 Task: Create a sub task System Test and UAT for the task  Integrate website with customer relationship management (CRM) systems in the project AgileMission , assign it to team member softage.5@softage.net and update the status of the sub task to  At Risk , set the priority of the sub task to Medium
Action: Mouse moved to (527, 464)
Screenshot: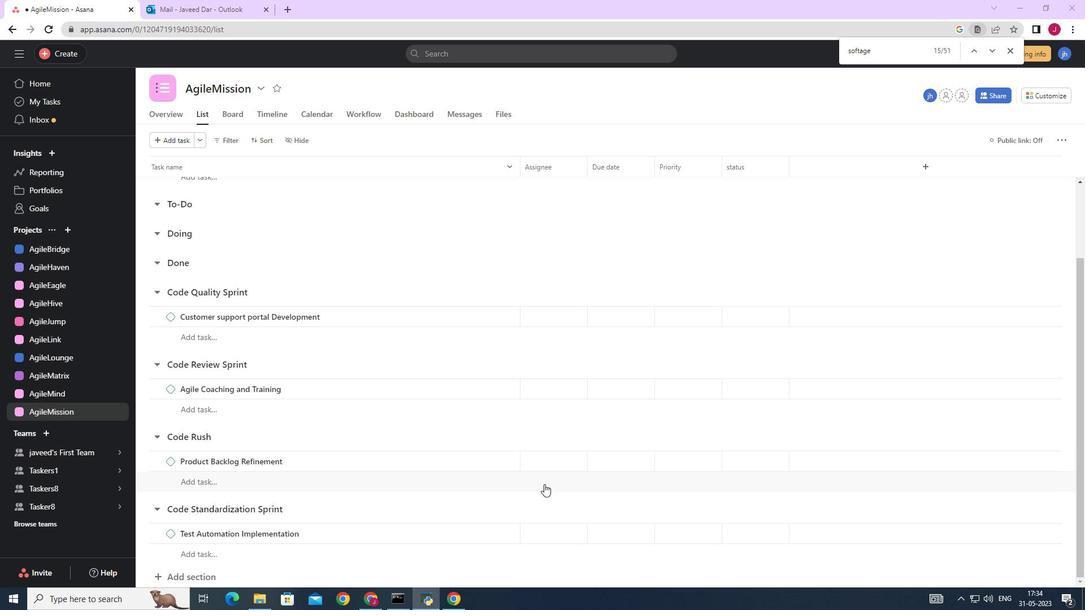 
Action: Mouse scrolled (541, 486) with delta (0, 0)
Screenshot: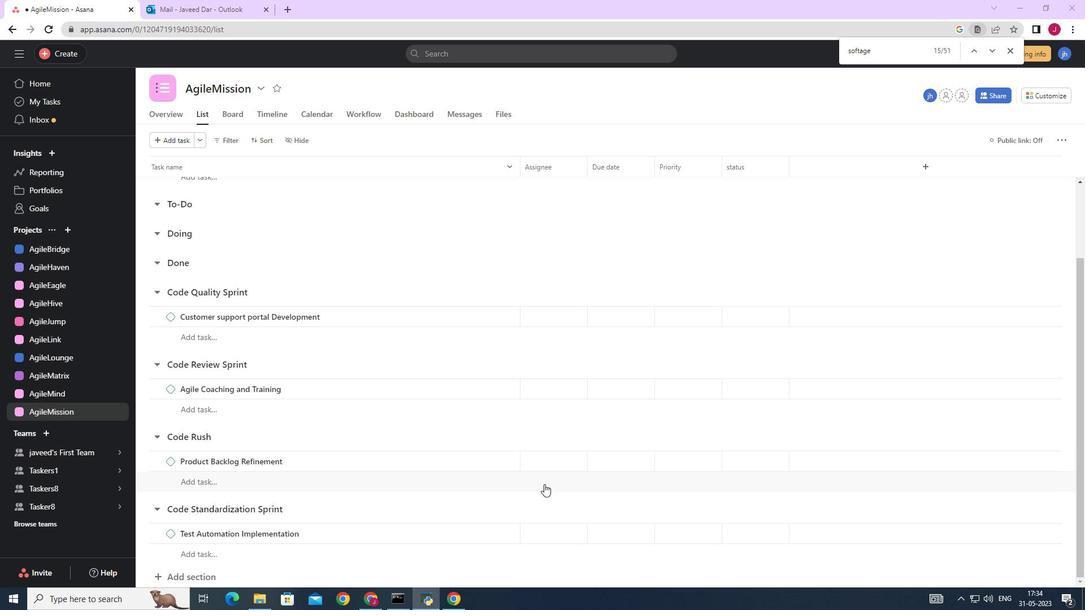 
Action: Mouse moved to (523, 459)
Screenshot: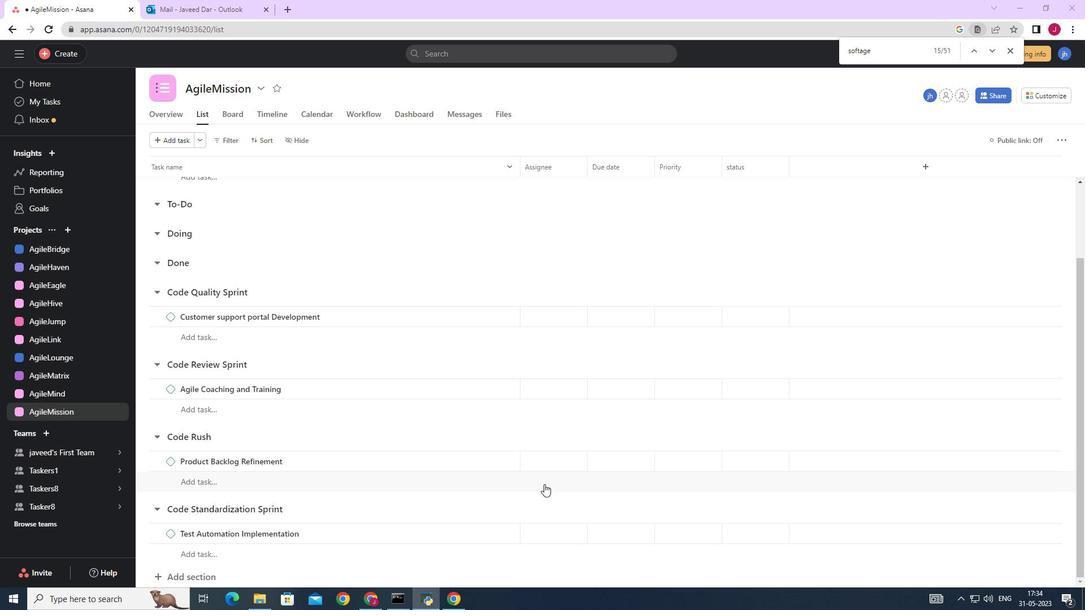 
Action: Mouse scrolled (541, 486) with delta (0, 0)
Screenshot: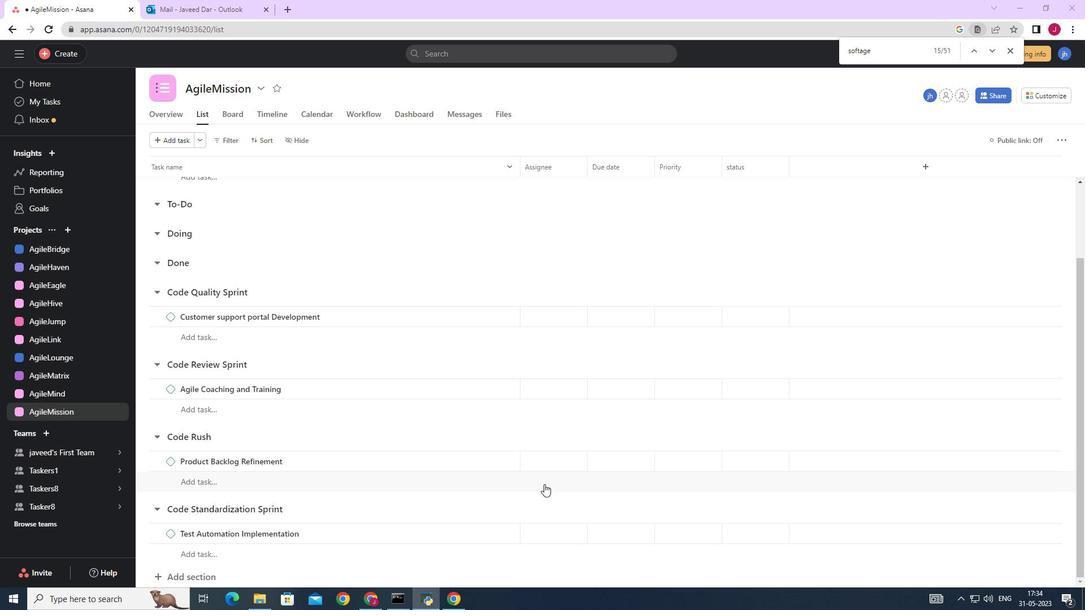 
Action: Mouse moved to (520, 456)
Screenshot: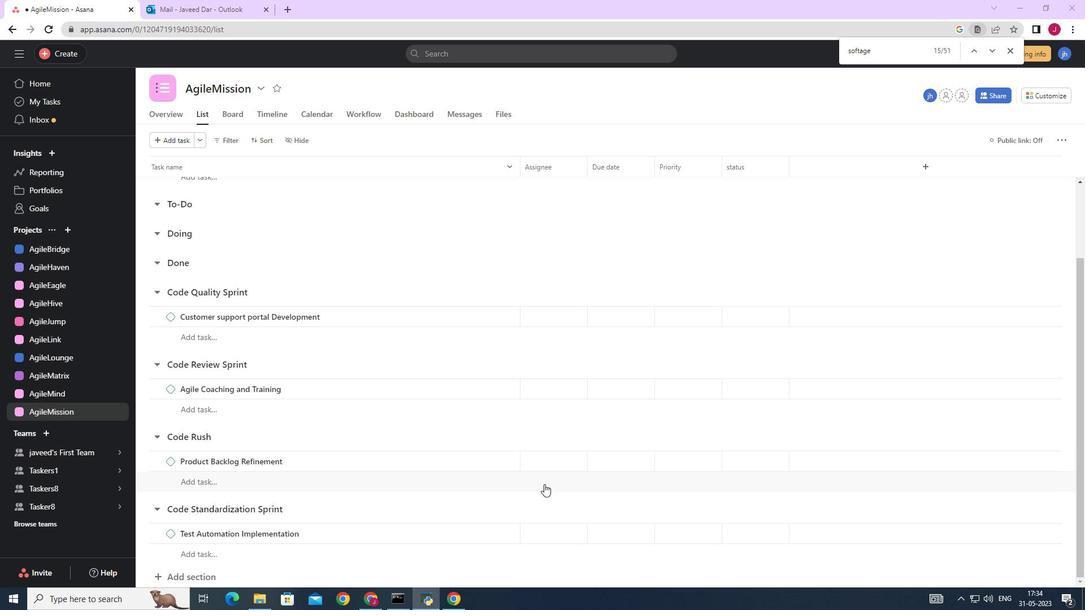 
Action: Mouse scrolled (541, 486) with delta (0, 0)
Screenshot: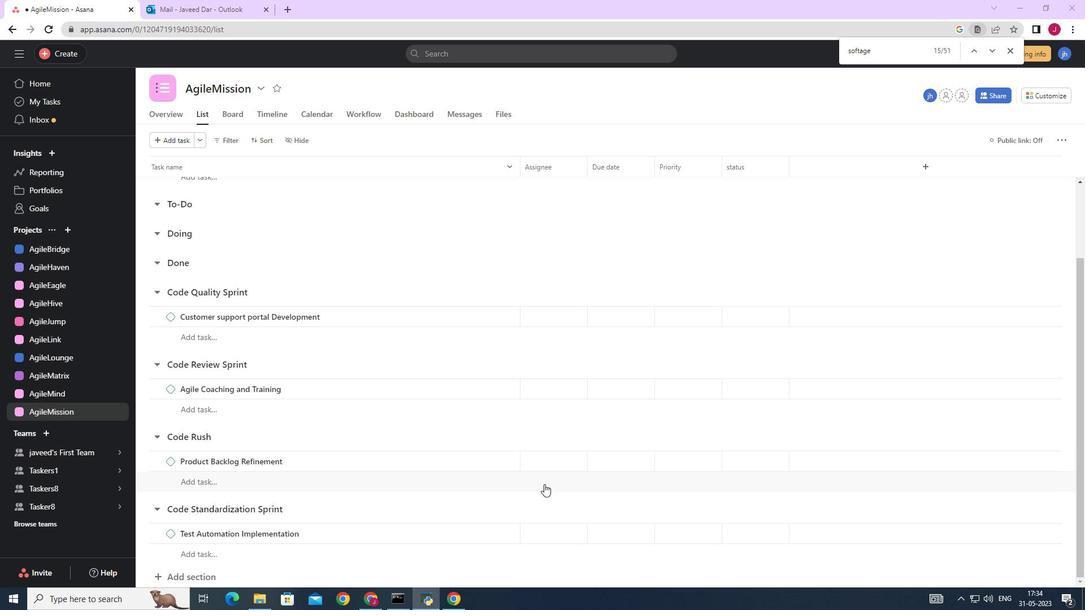 
Action: Mouse moved to (464, 415)
Screenshot: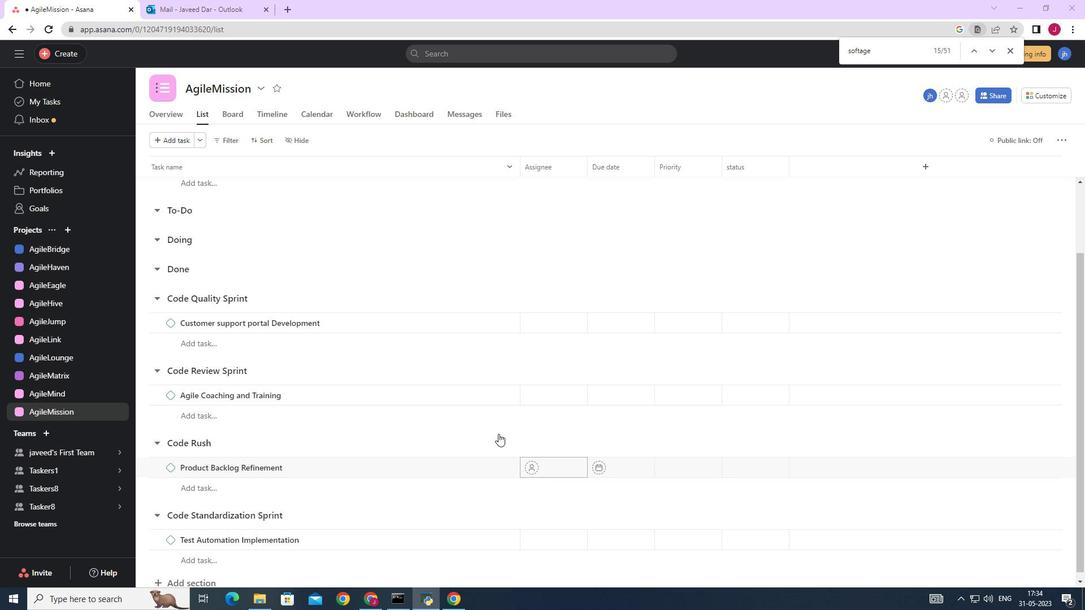 
Action: Mouse scrolled (464, 415) with delta (0, 0)
Screenshot: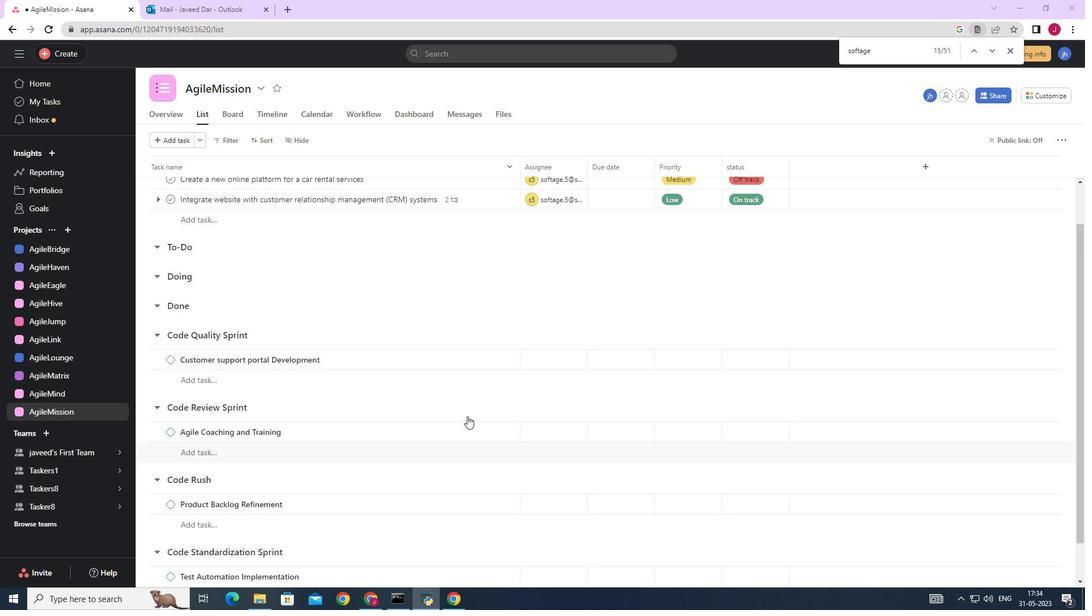 
Action: Mouse moved to (463, 414)
Screenshot: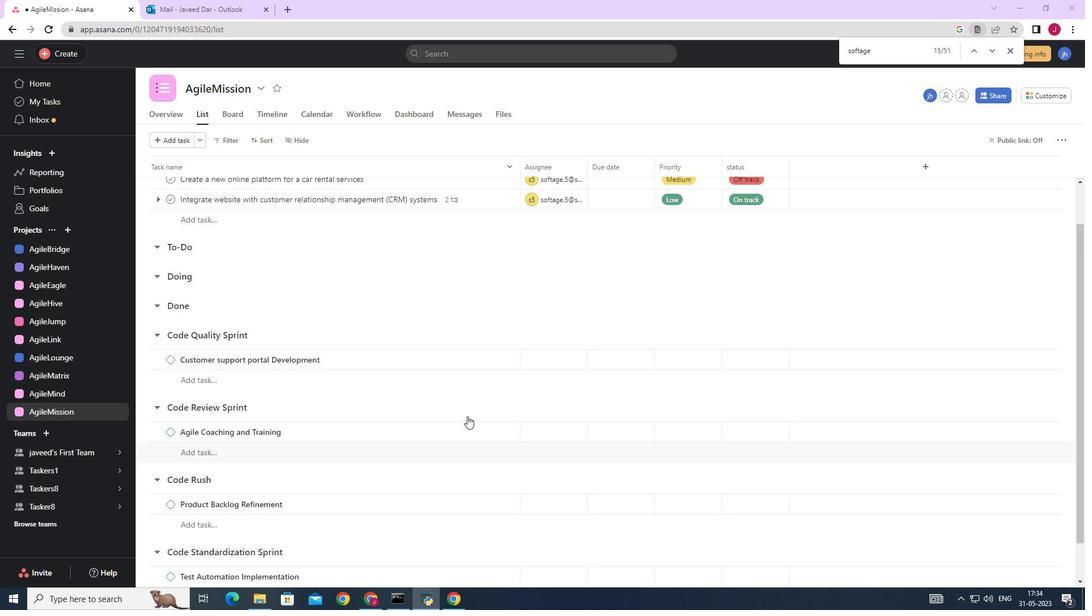 
Action: Mouse scrolled (463, 415) with delta (0, 0)
Screenshot: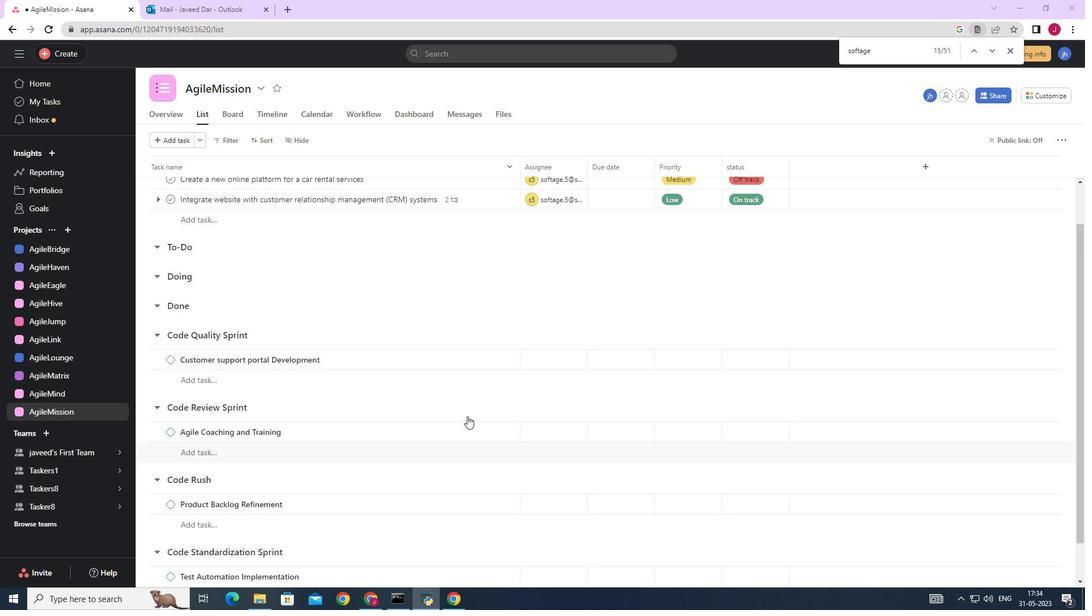 
Action: Mouse moved to (460, 412)
Screenshot: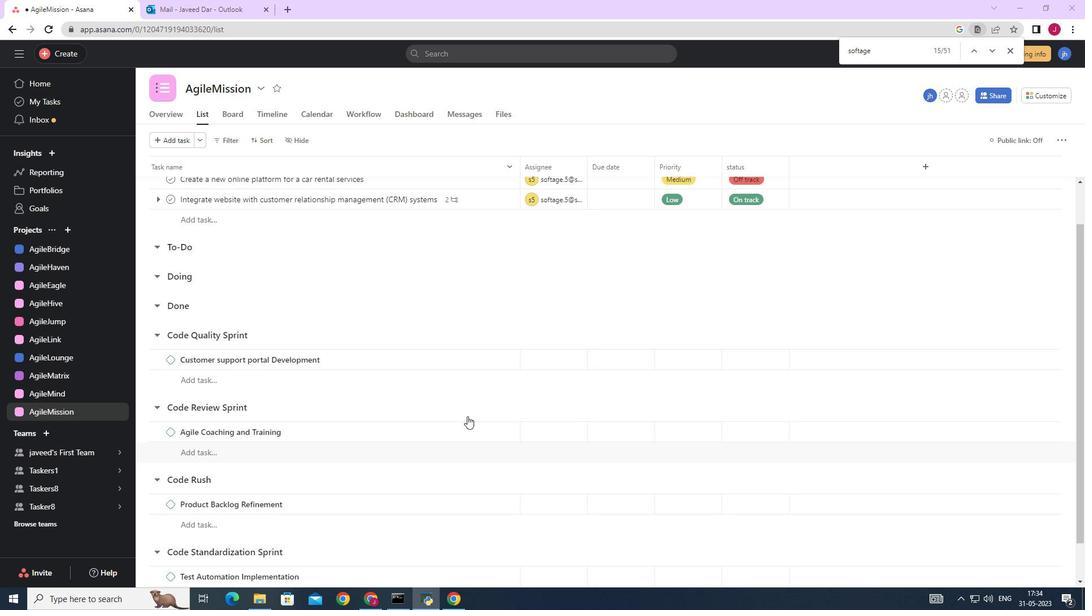
Action: Mouse scrolled (460, 412) with delta (0, 0)
Screenshot: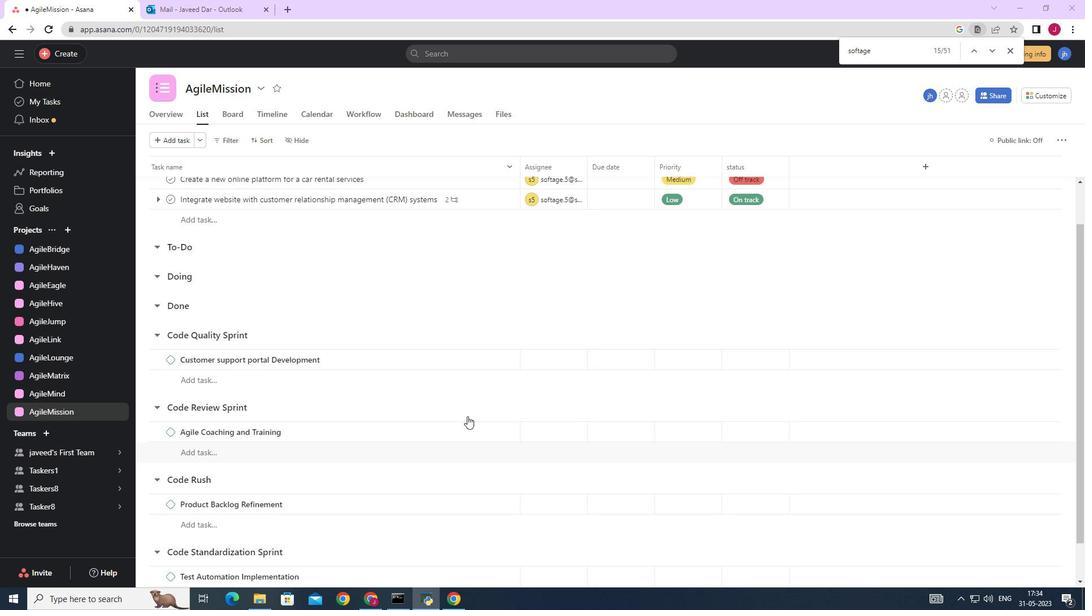 
Action: Mouse moved to (479, 250)
Screenshot: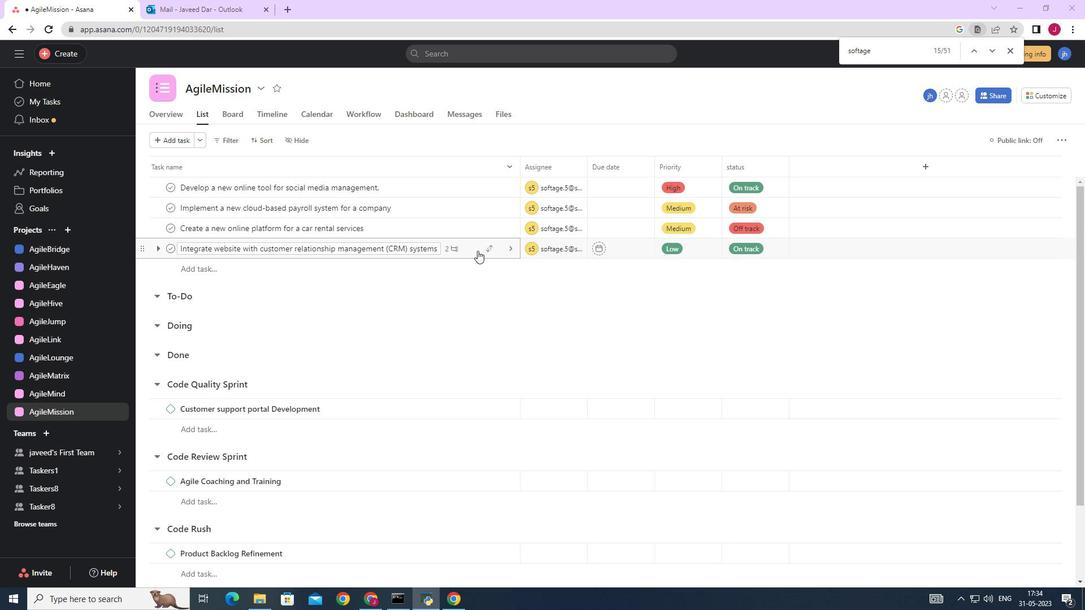 
Action: Mouse pressed left at (479, 250)
Screenshot: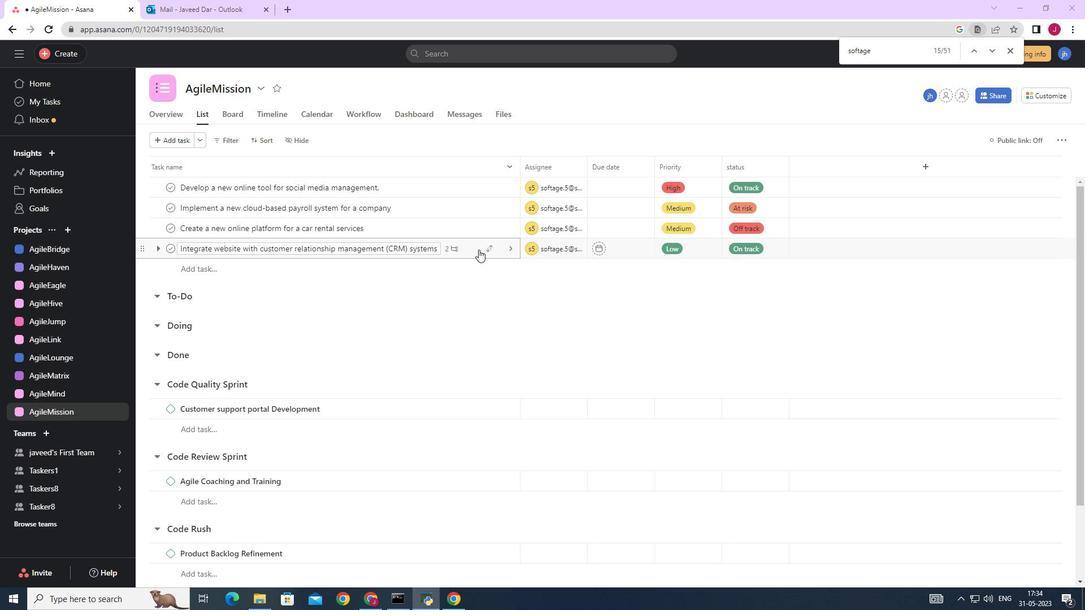 
Action: Mouse moved to (826, 417)
Screenshot: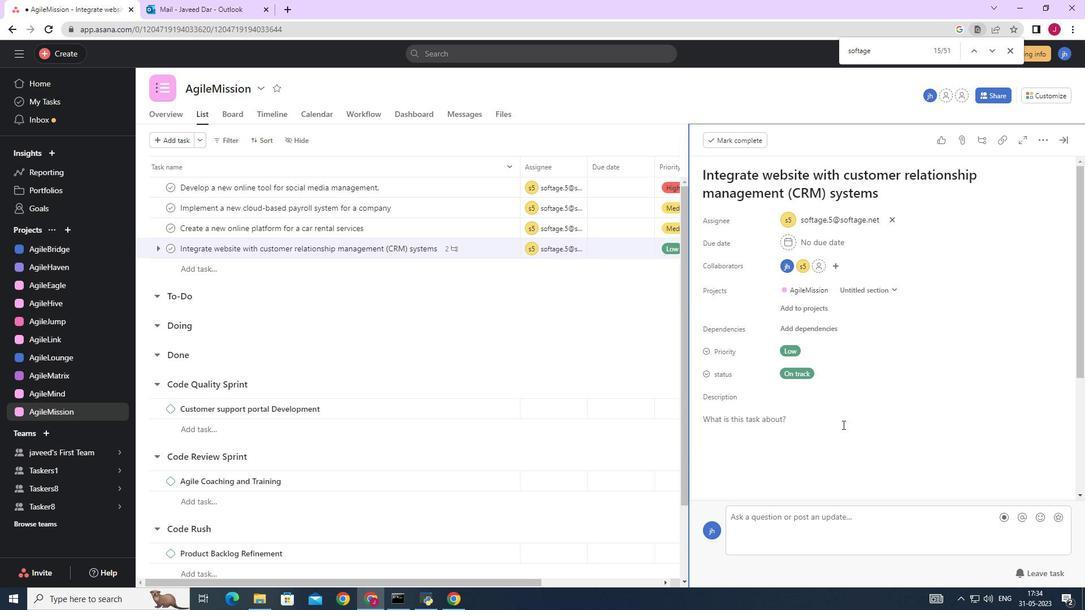 
Action: Mouse scrolled (826, 416) with delta (0, 0)
Screenshot: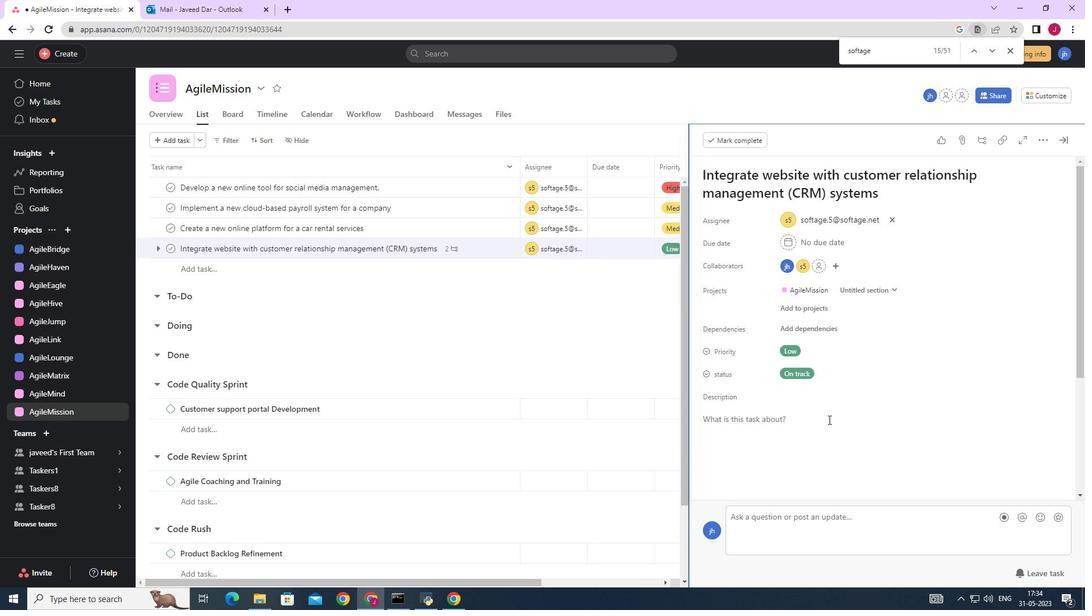 
Action: Mouse scrolled (826, 416) with delta (0, 0)
Screenshot: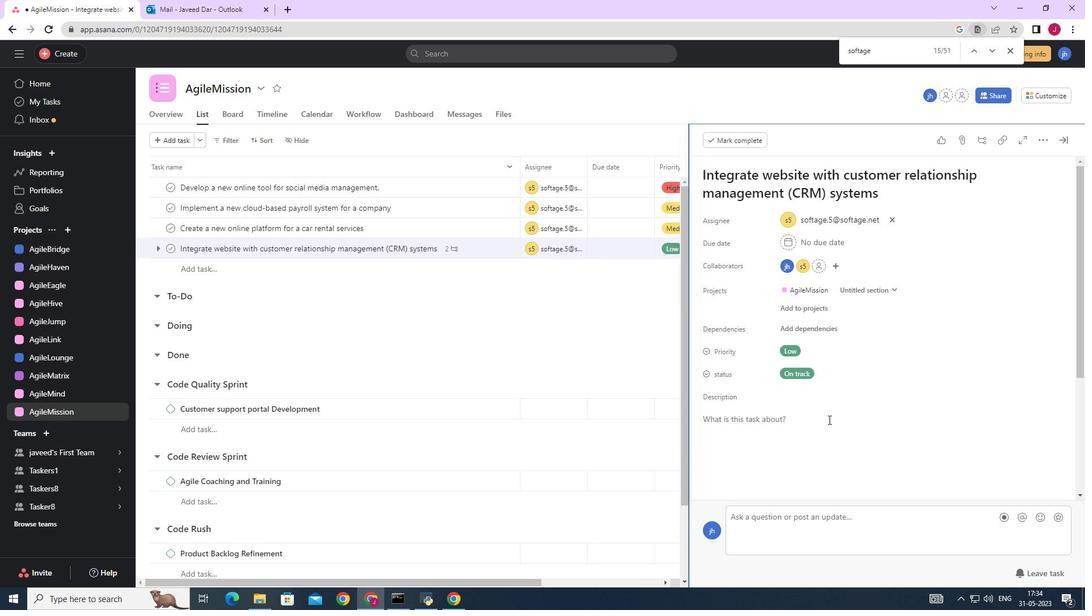 
Action: Mouse scrolled (826, 416) with delta (0, 0)
Screenshot: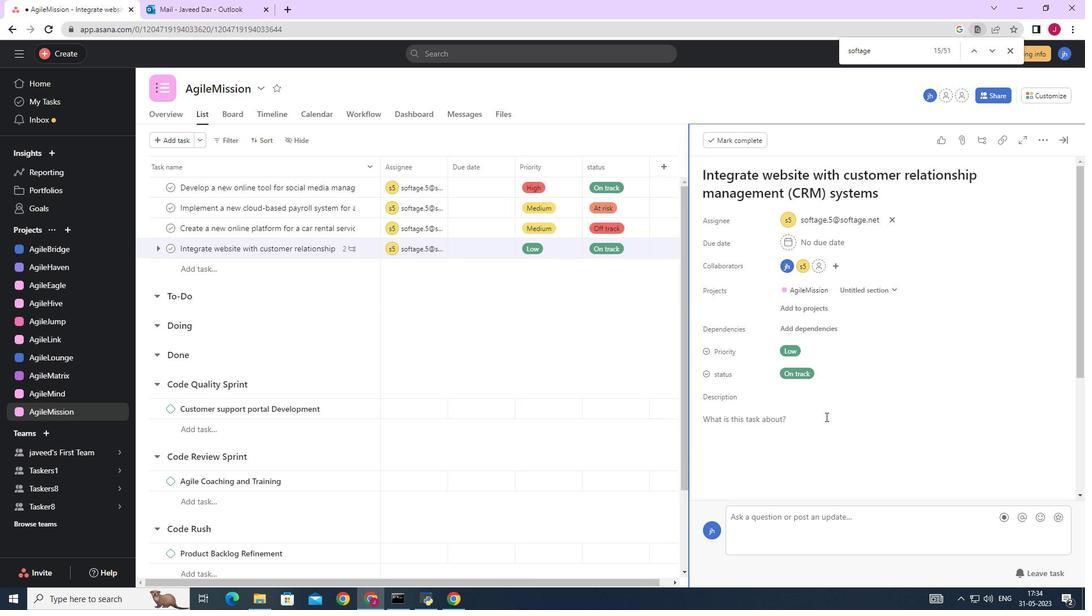
Action: Mouse scrolled (826, 416) with delta (0, 0)
Screenshot: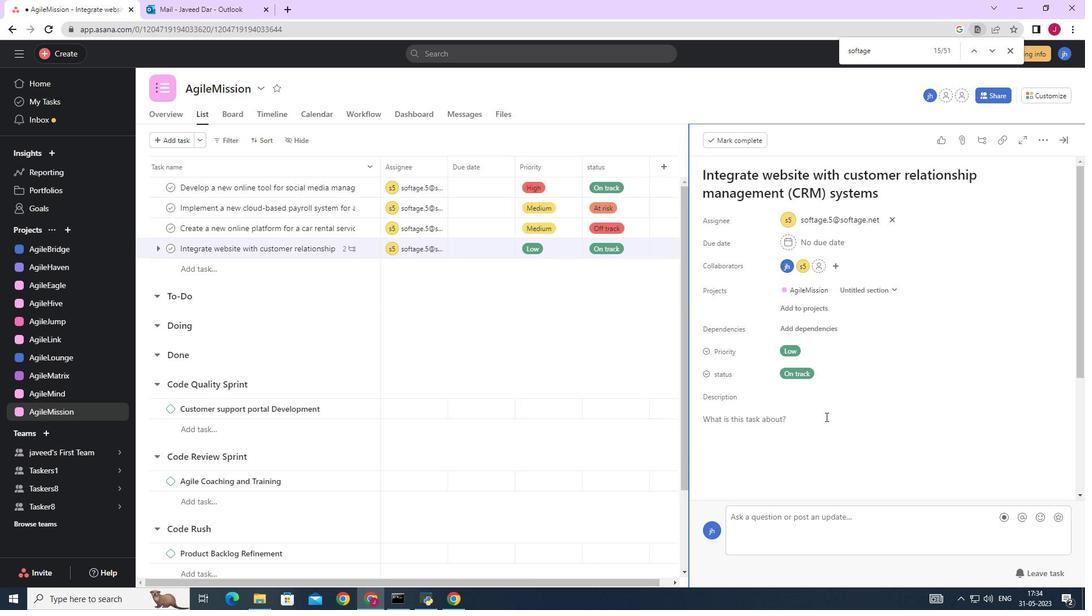 
Action: Mouse moved to (732, 408)
Screenshot: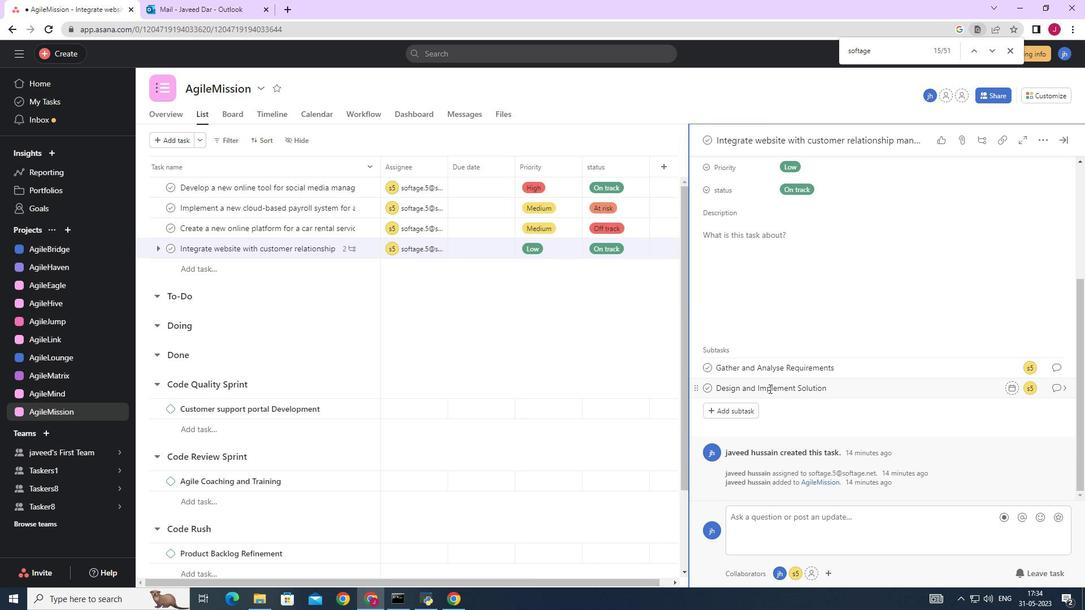 
Action: Mouse pressed left at (732, 408)
Screenshot: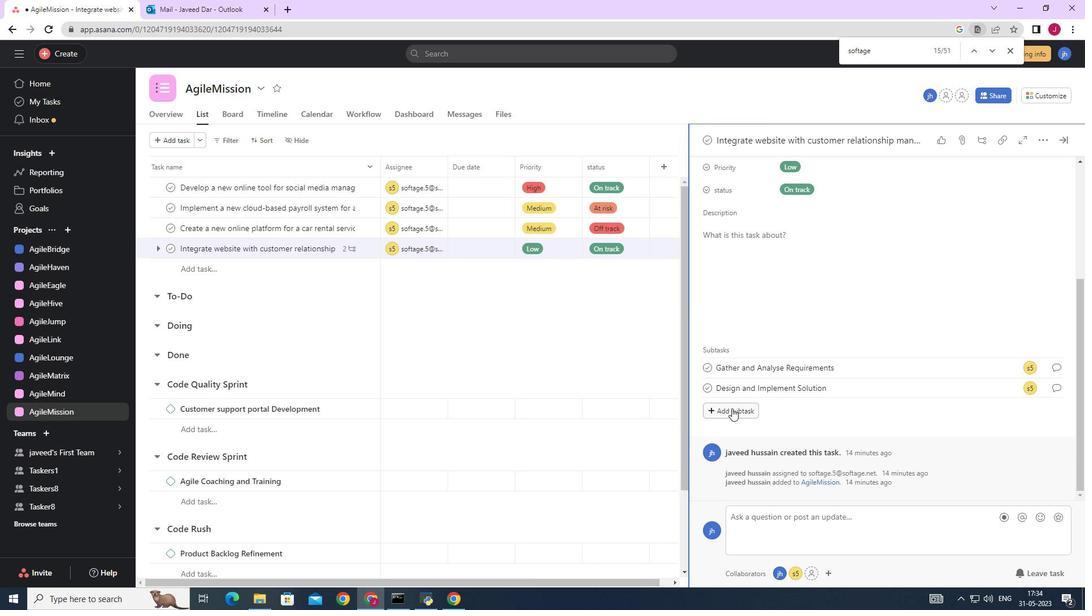 
Action: Mouse moved to (745, 382)
Screenshot: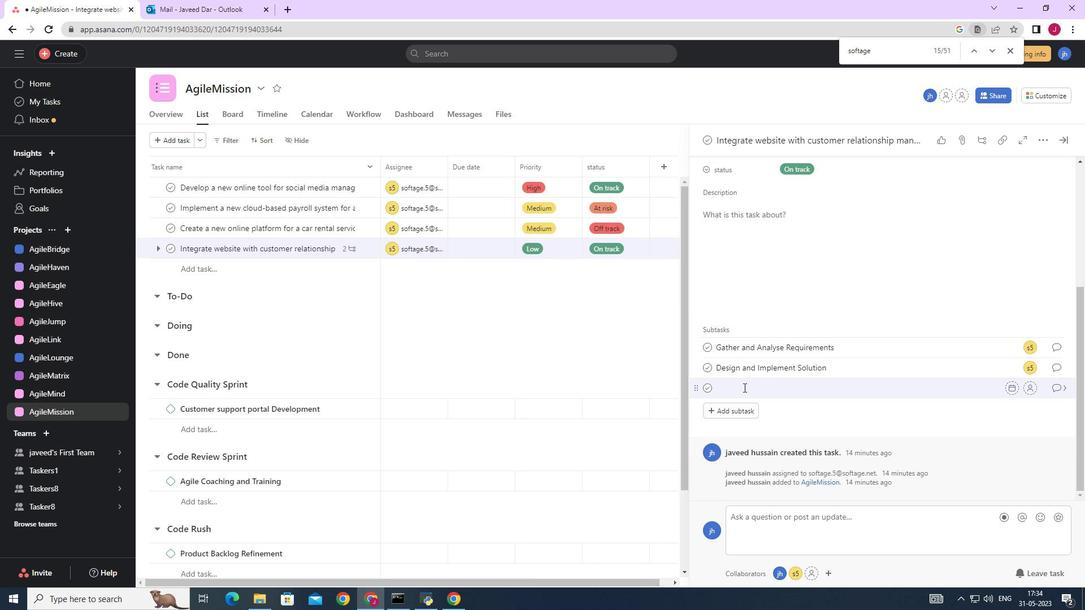 
Action: Mouse pressed left at (745, 382)
Screenshot: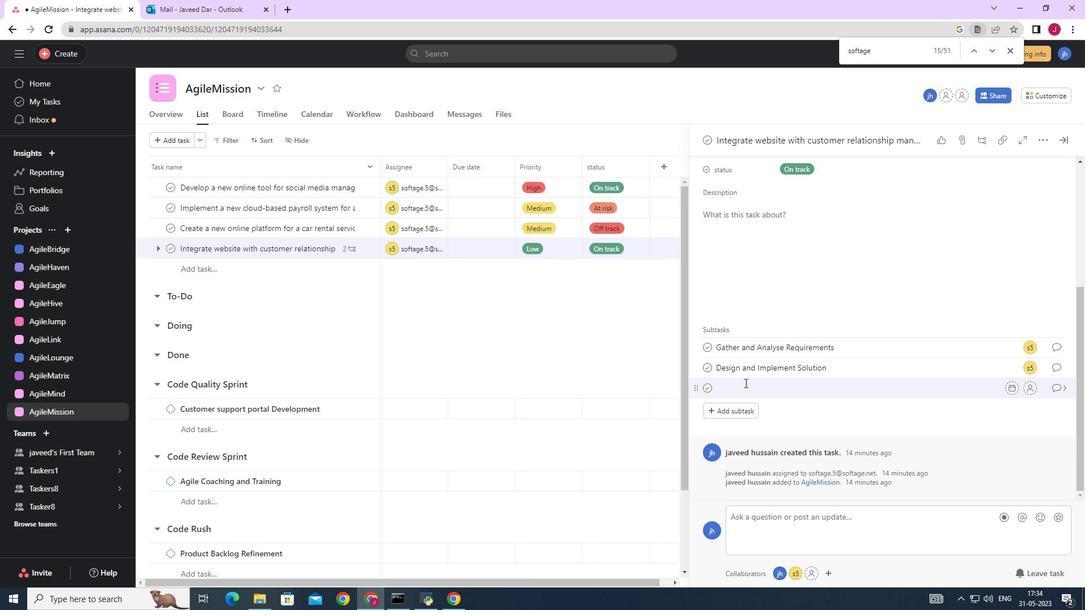 
Action: Mouse moved to (746, 381)
Screenshot: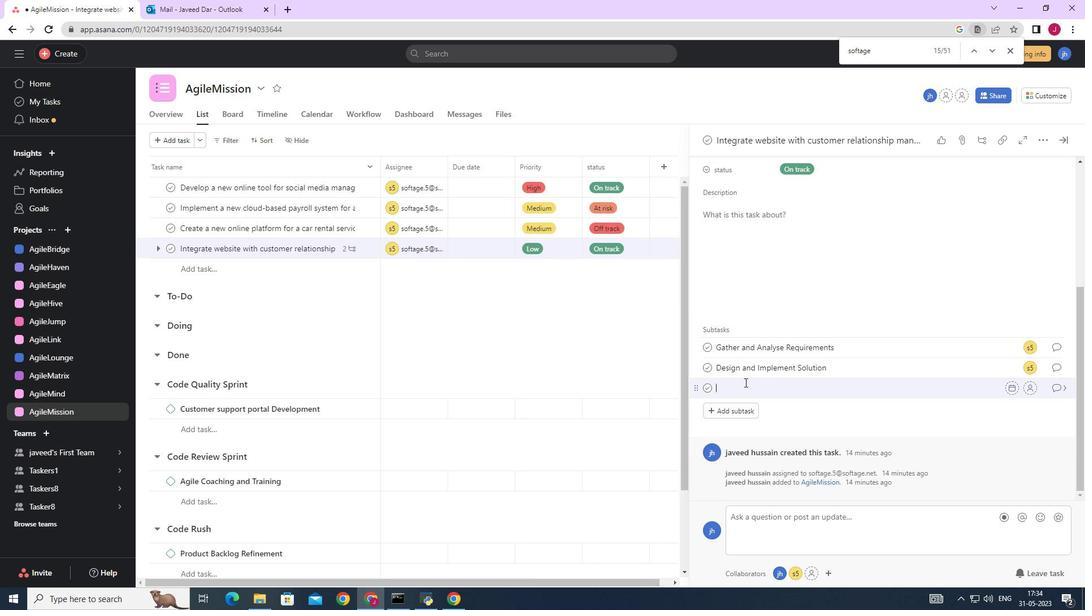 
Action: Key pressed <Key.caps_lock>S<Key.caps_lock>ystem<Key.space><Key.caps_lock>T<Key.caps_lock>est<Key.space>and<Key.space><Key.caps_lock>UAT
Screenshot: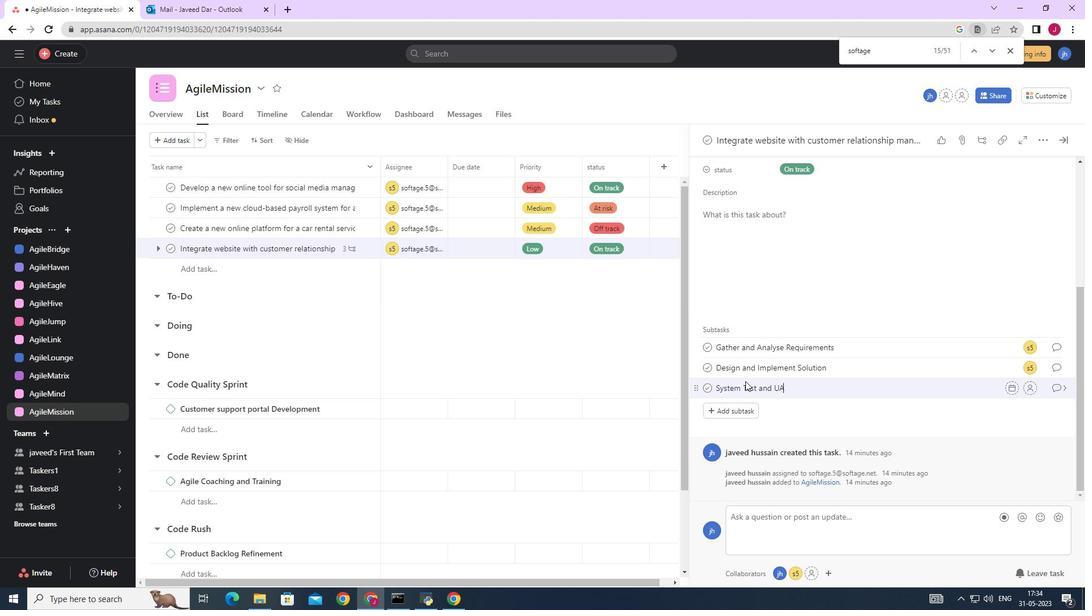 
Action: Mouse moved to (1033, 385)
Screenshot: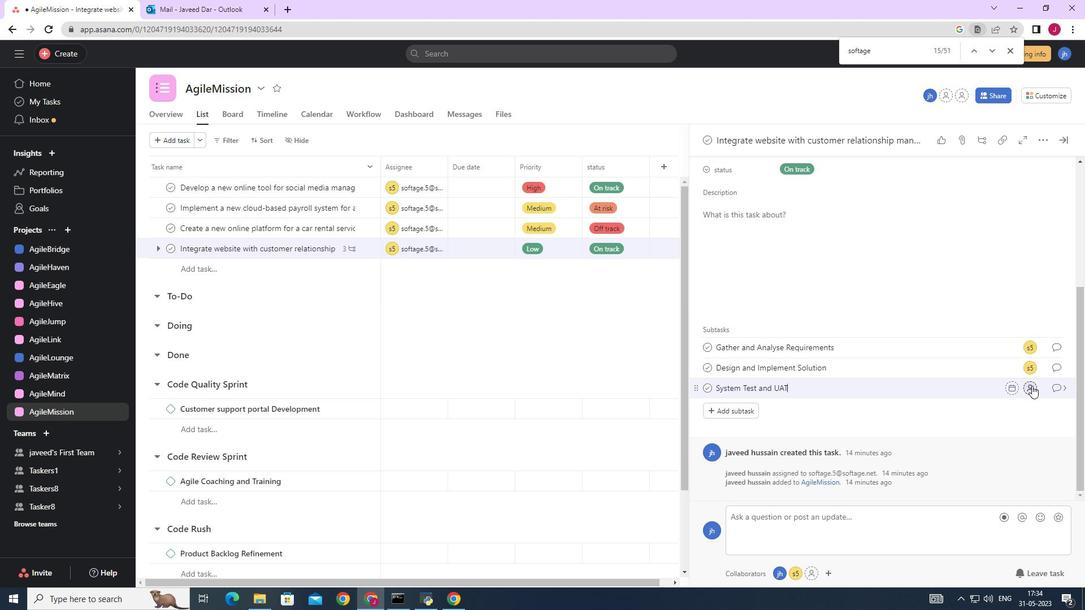 
Action: Mouse pressed left at (1033, 385)
Screenshot: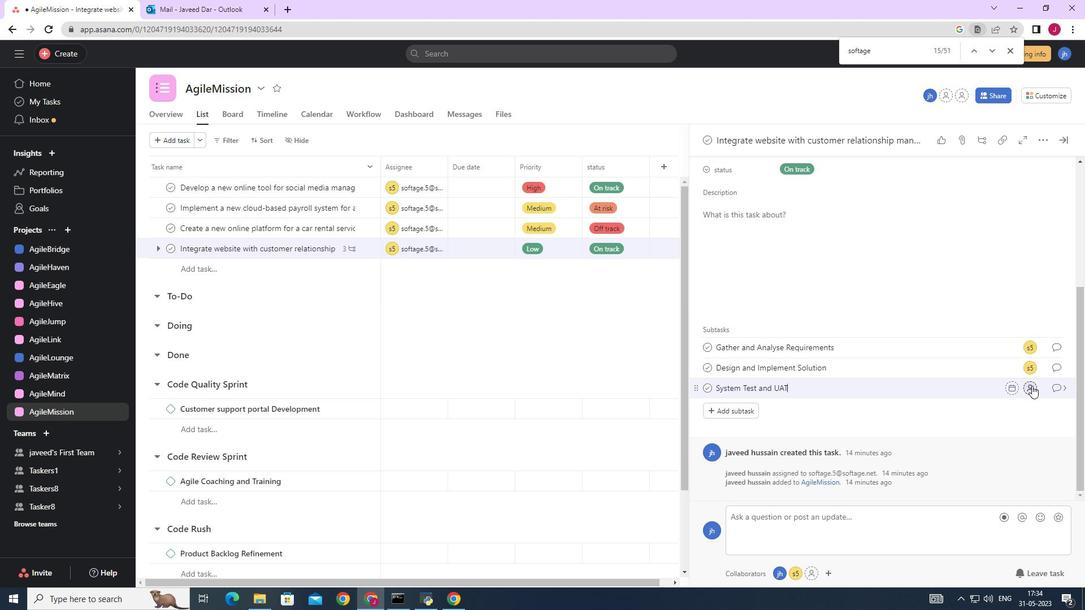 
Action: Mouse moved to (895, 540)
Screenshot: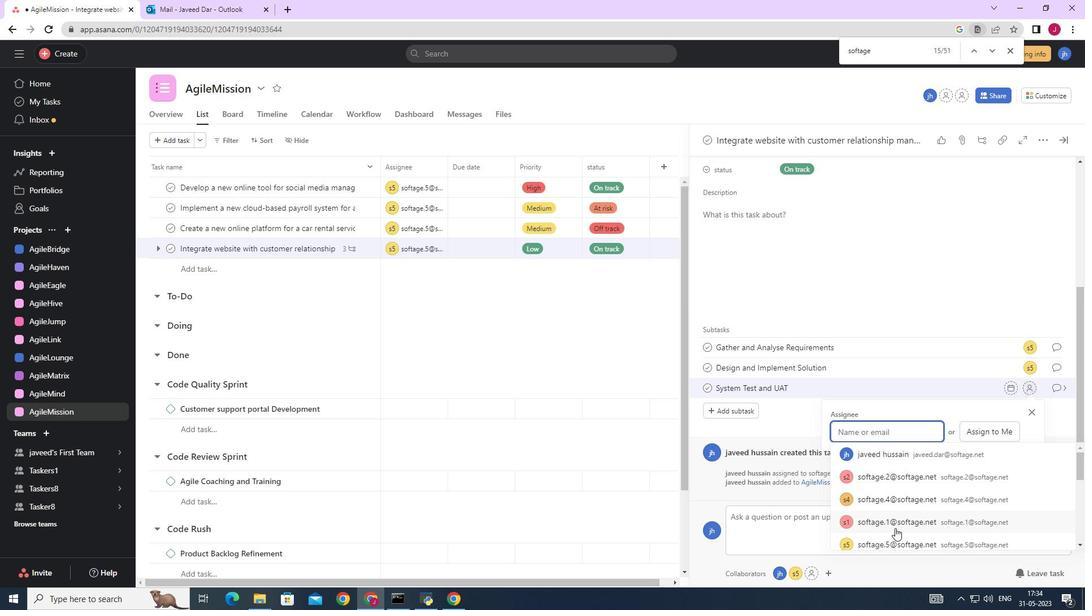 
Action: Mouse pressed left at (895, 540)
Screenshot: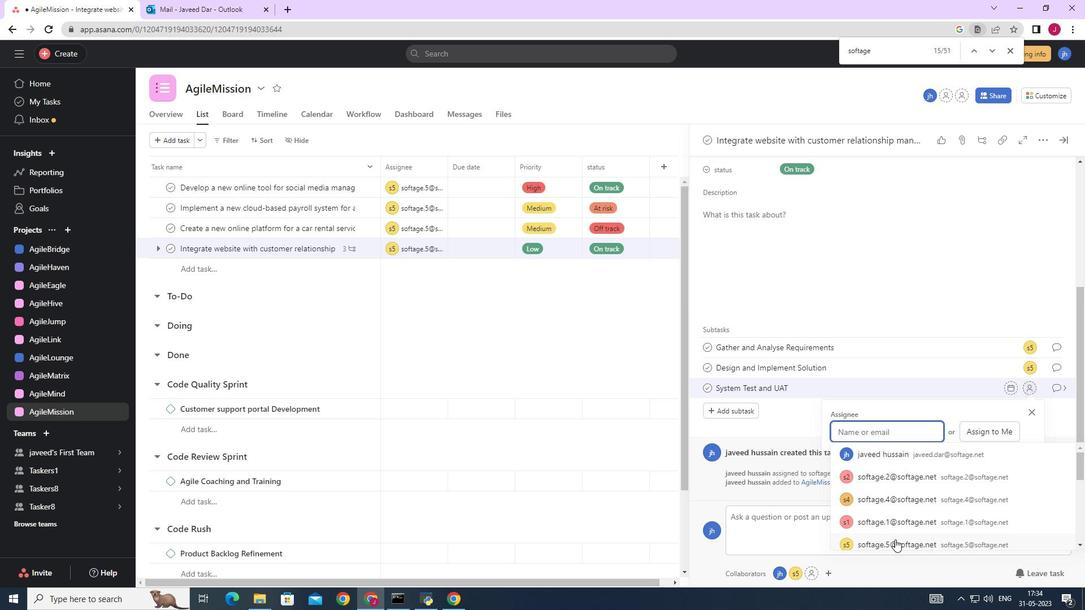 
Action: Mouse moved to (1058, 392)
Screenshot: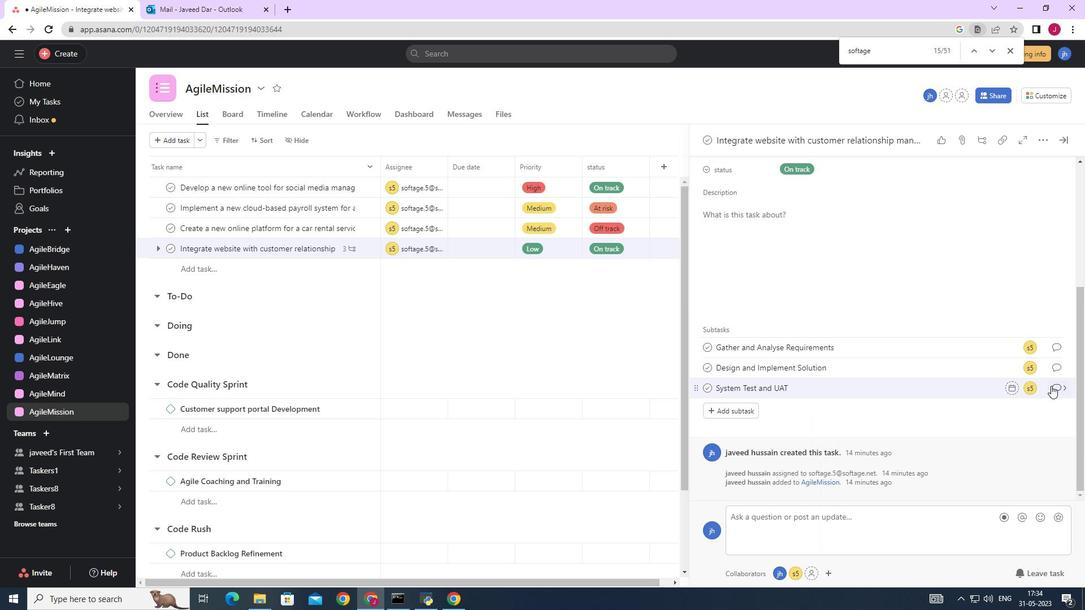 
Action: Mouse pressed left at (1058, 392)
Screenshot: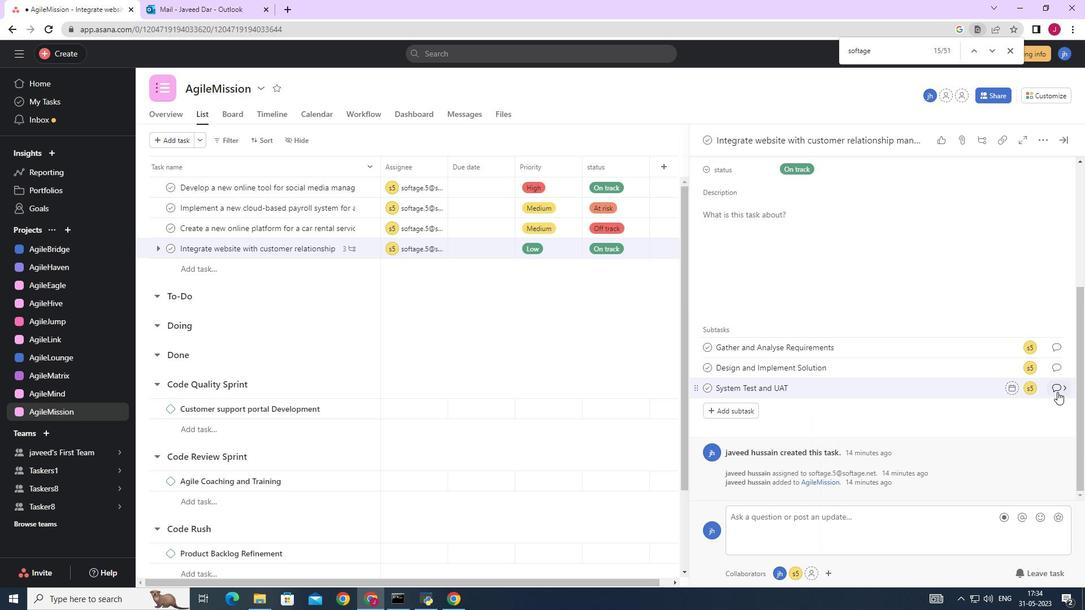
Action: Mouse moved to (746, 325)
Screenshot: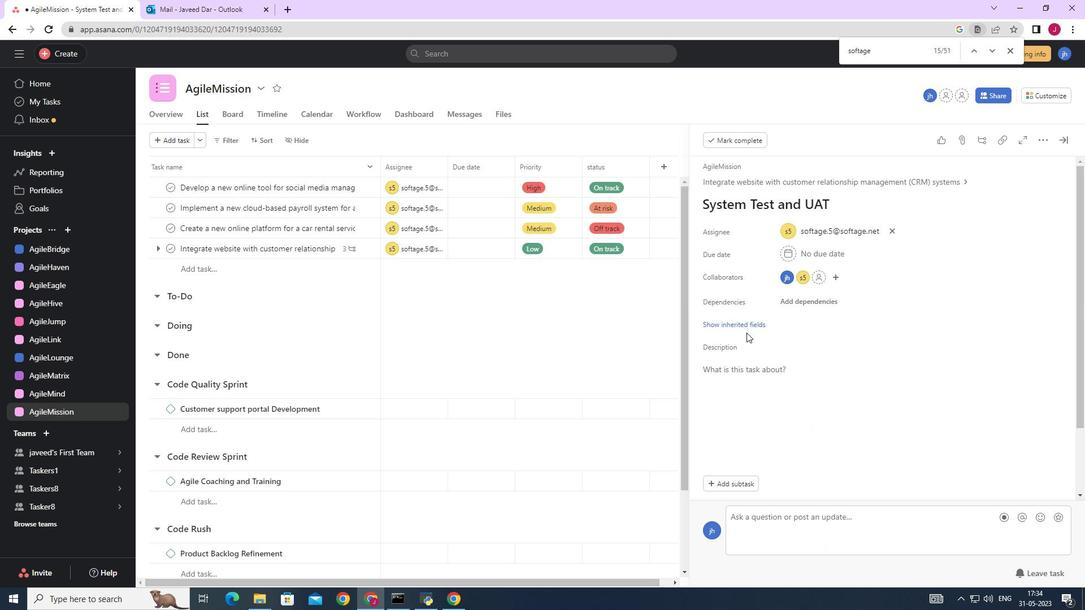 
Action: Mouse pressed left at (746, 325)
Screenshot: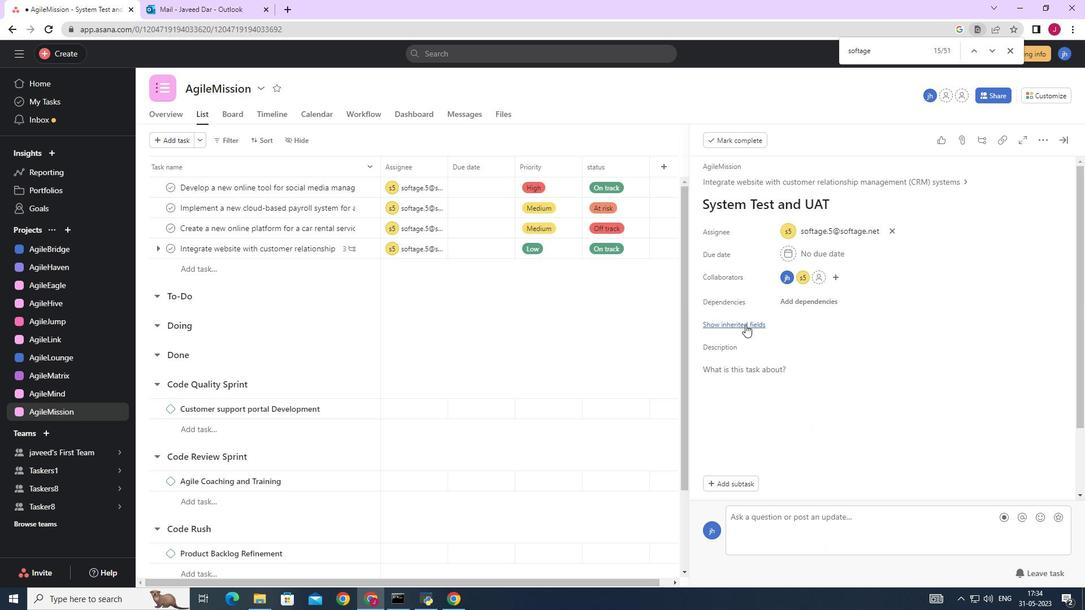 
Action: Mouse moved to (792, 346)
Screenshot: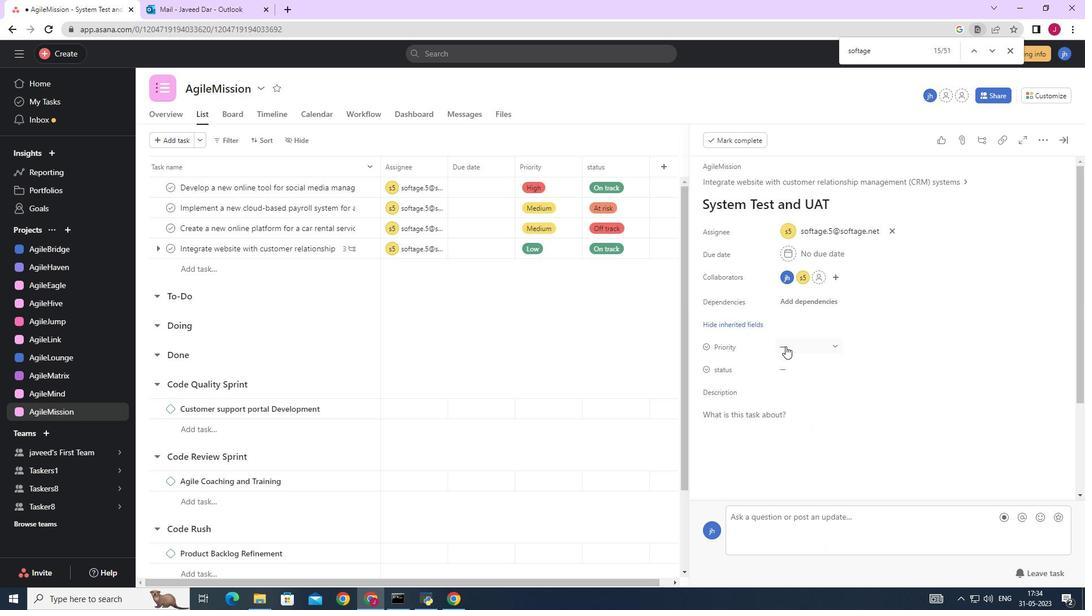 
Action: Mouse pressed left at (792, 346)
Screenshot: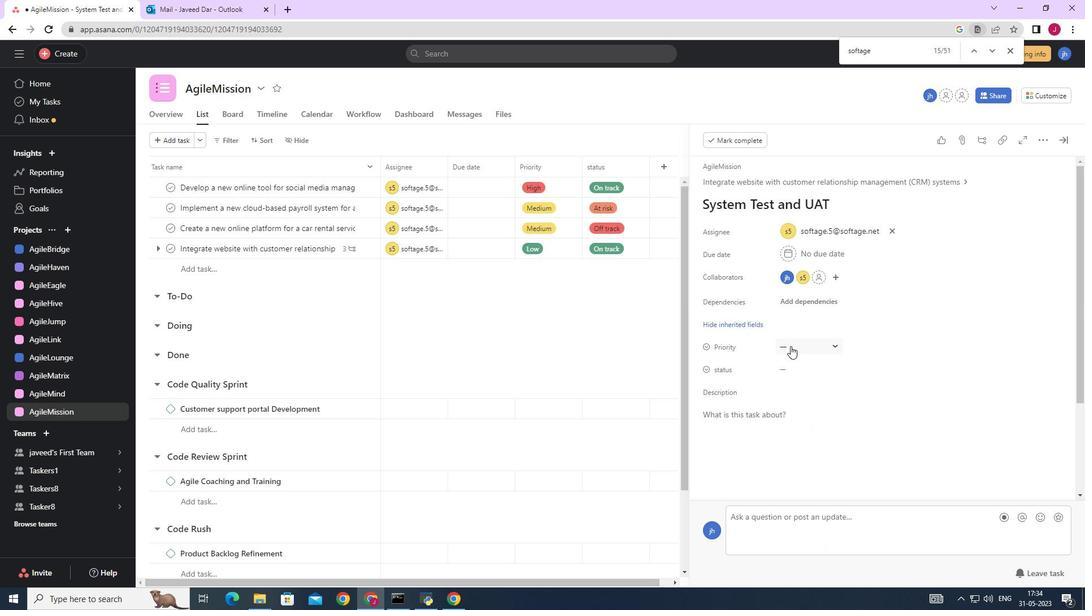 
Action: Mouse moved to (817, 408)
Screenshot: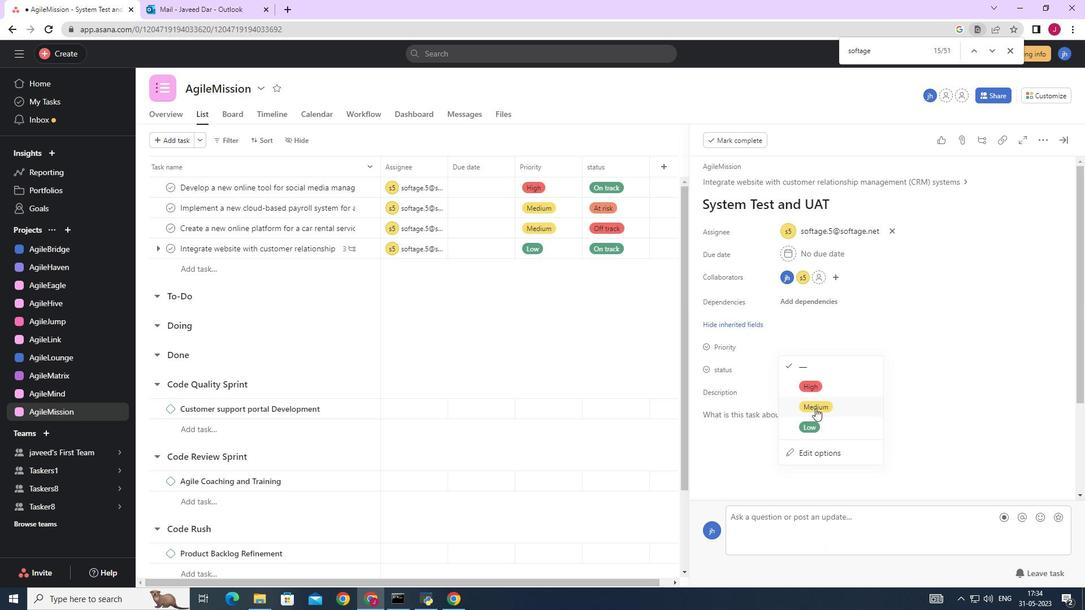
Action: Mouse pressed left at (817, 408)
Screenshot: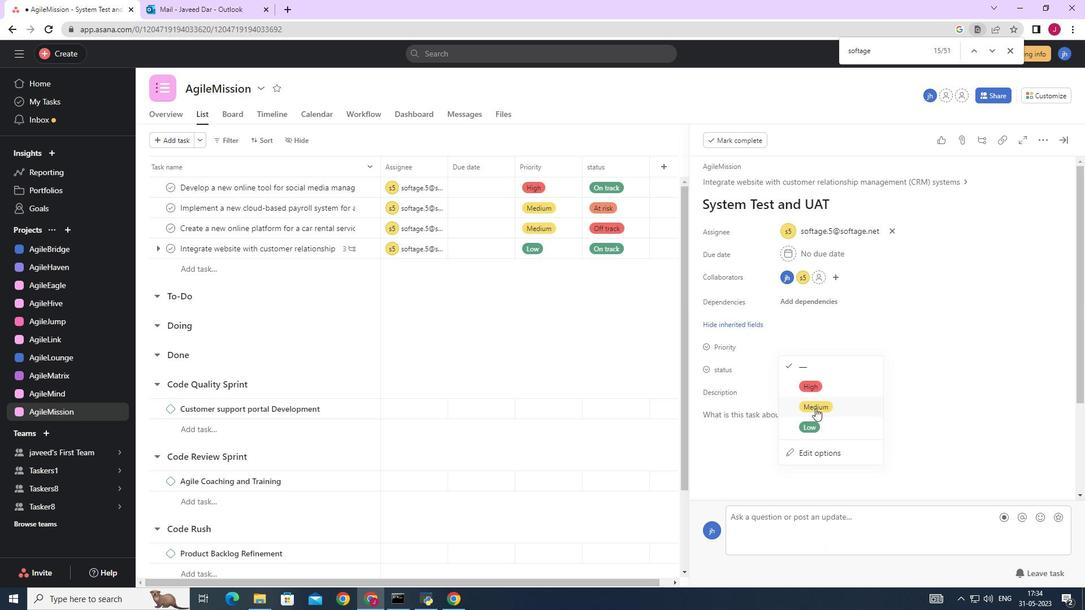 
Action: Mouse moved to (801, 363)
Screenshot: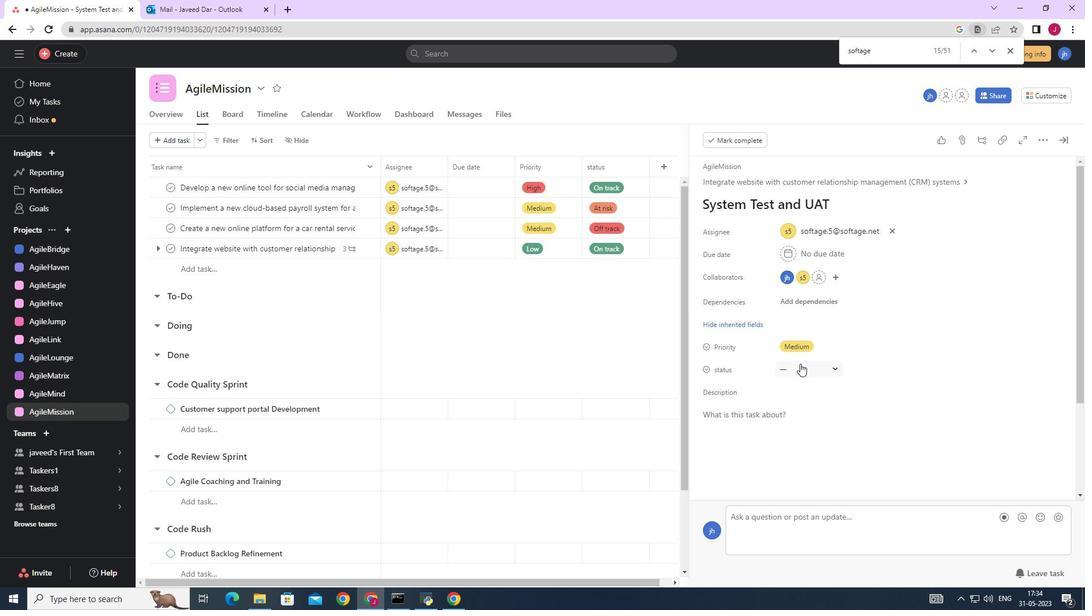 
Action: Mouse pressed left at (801, 363)
Screenshot: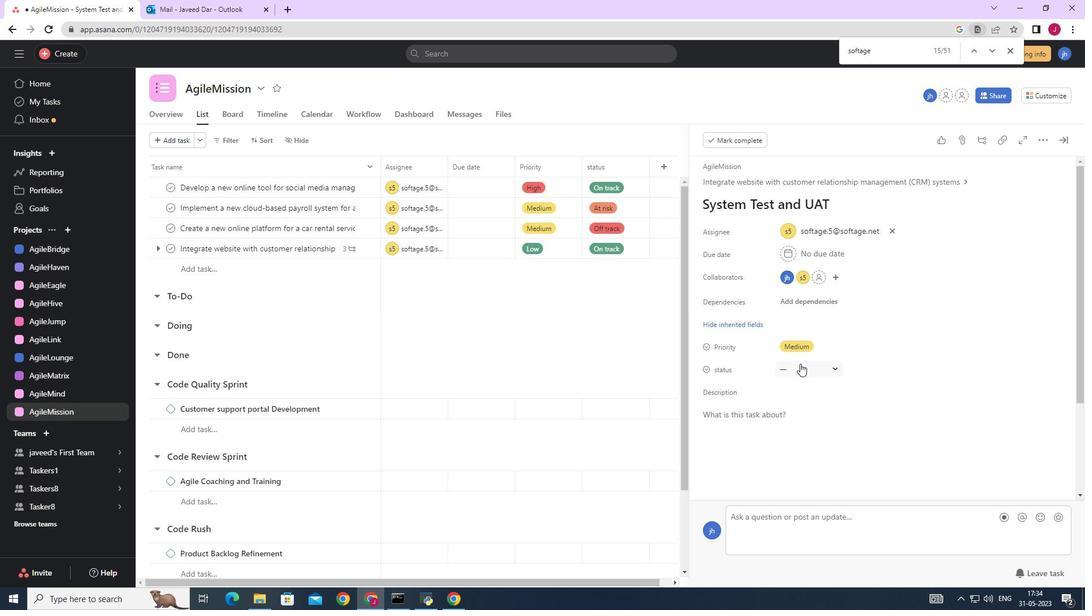 
Action: Mouse moved to (813, 447)
Screenshot: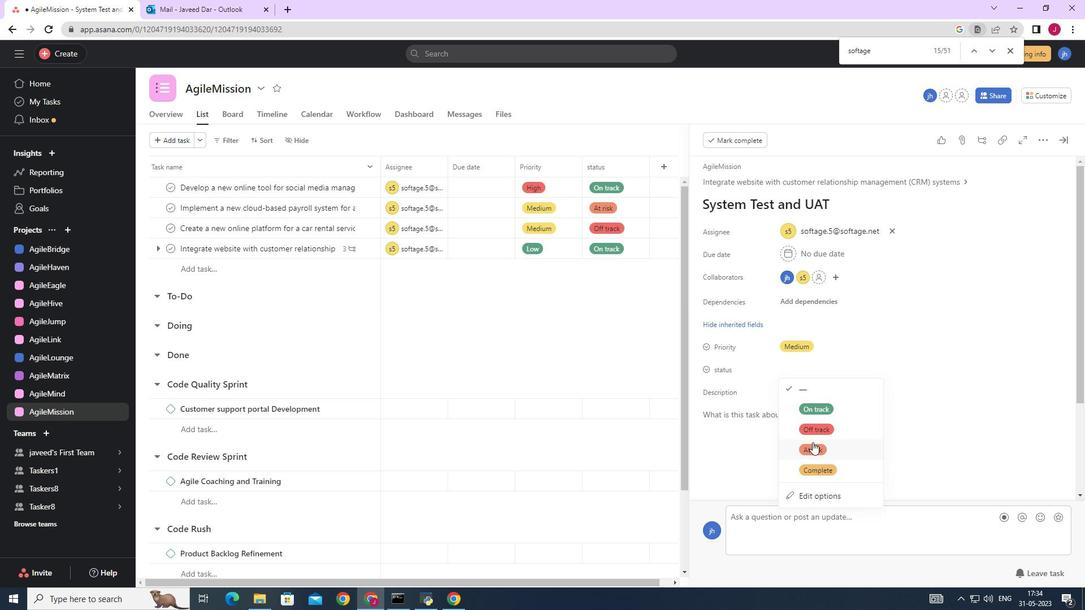 
Action: Mouse pressed left at (813, 447)
Screenshot: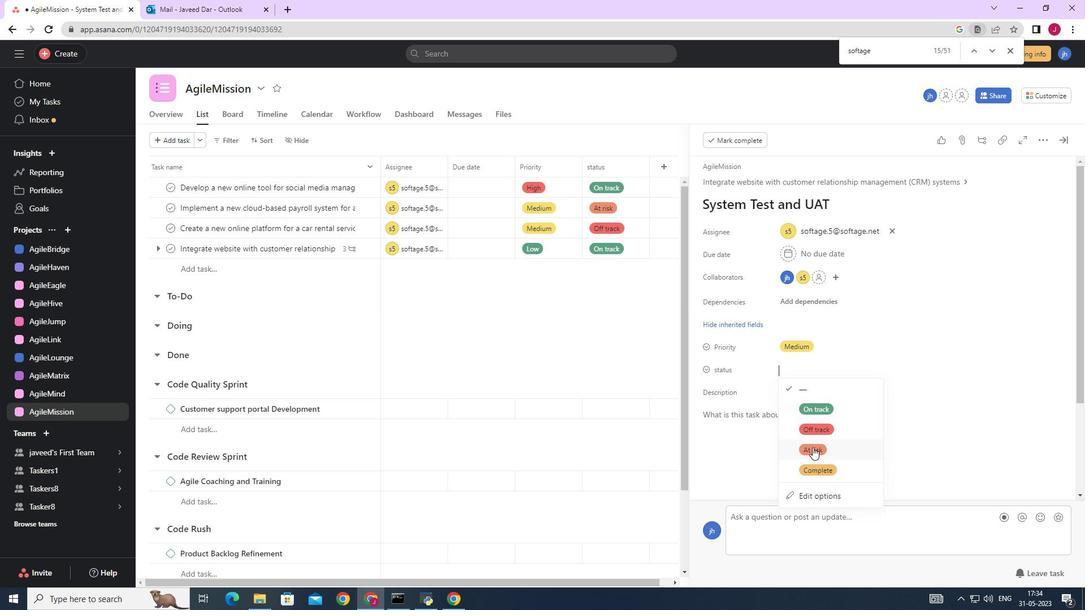 
Action: Mouse moved to (1060, 140)
Screenshot: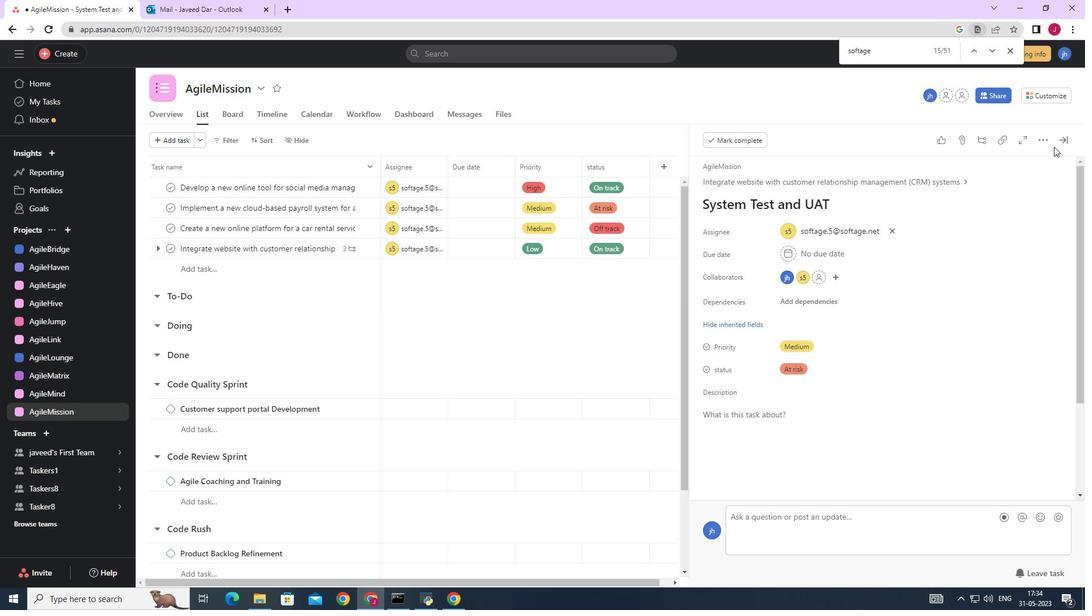 
Action: Mouse pressed left at (1060, 140)
Screenshot: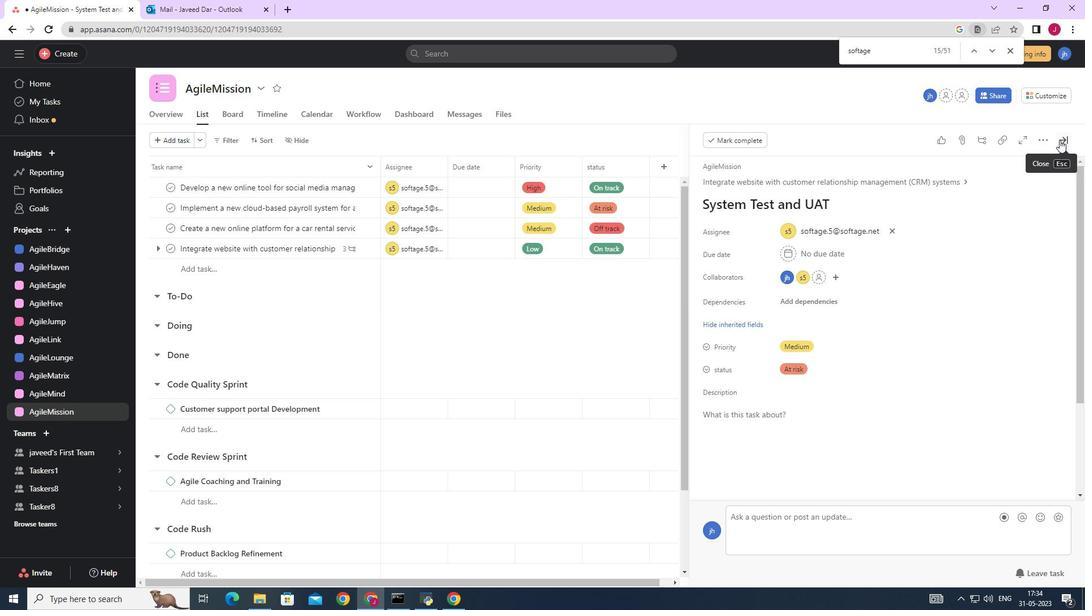 
Action: Mouse moved to (812, 341)
Screenshot: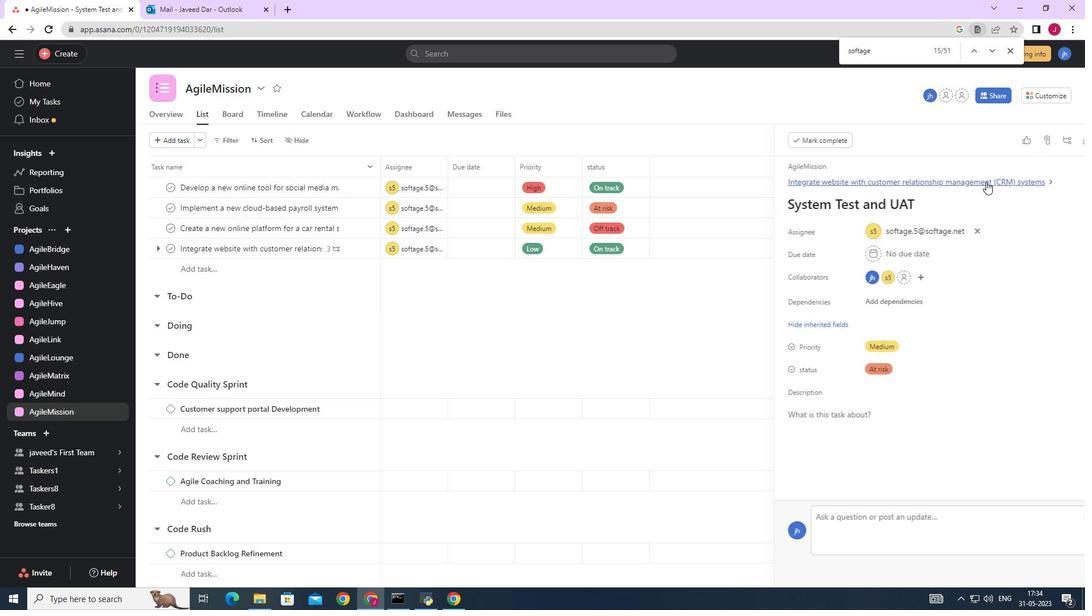 
